 Task: Create a due date automation trigger when advanced on, 2 working days after a card is due add content with a name or a description not starting with resume at 11:00 AM.
Action: Mouse moved to (1117, 92)
Screenshot: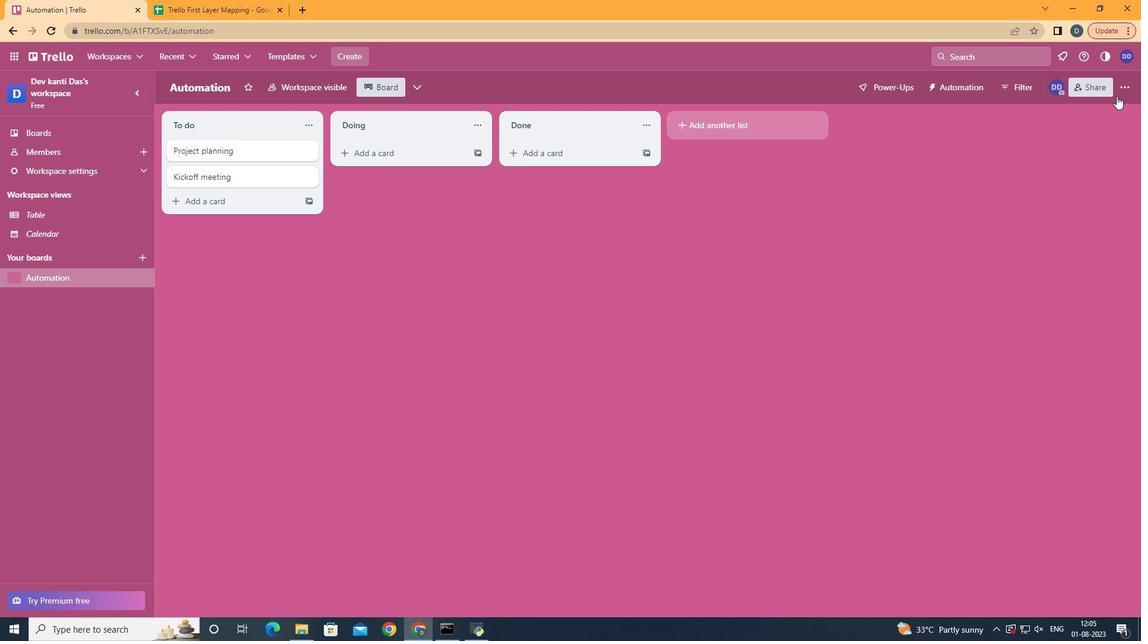 
Action: Mouse pressed left at (1117, 92)
Screenshot: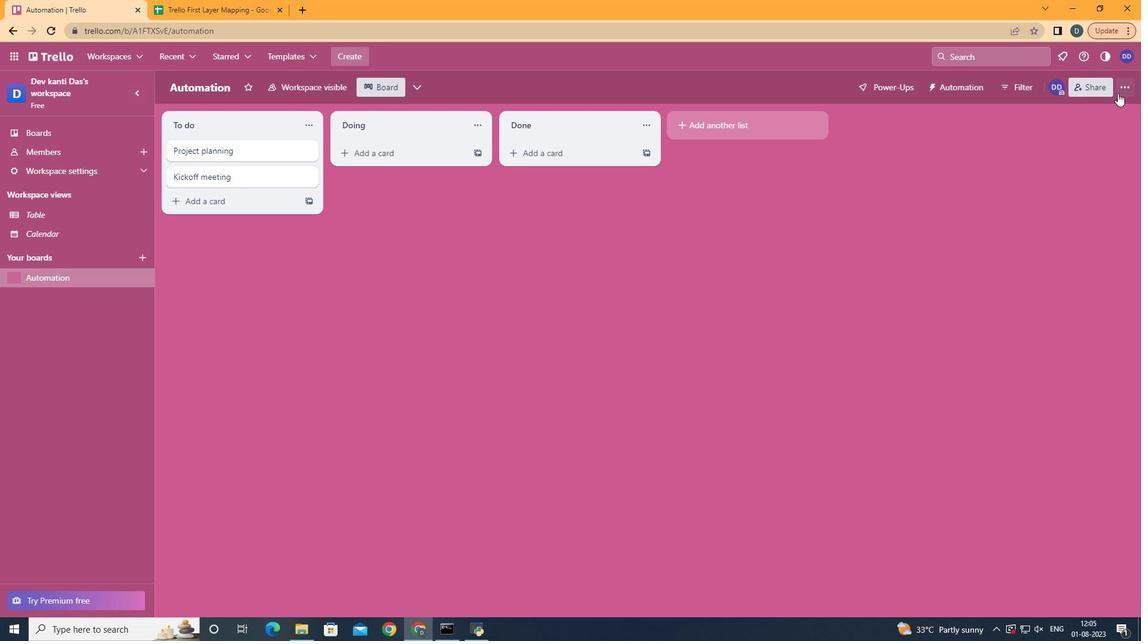 
Action: Mouse moved to (1044, 266)
Screenshot: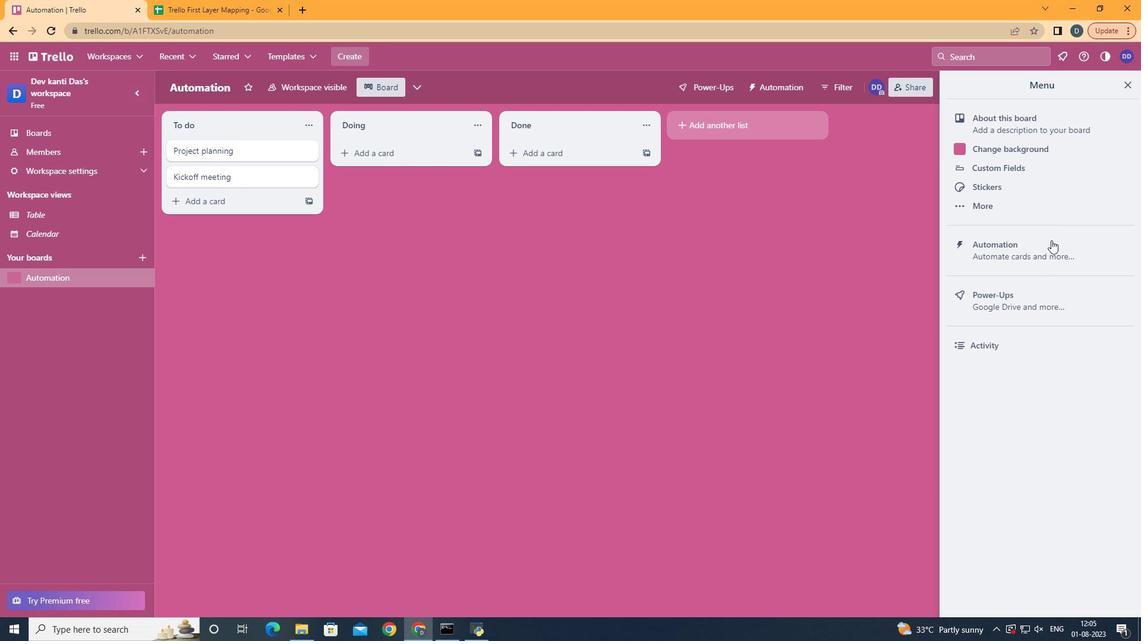 
Action: Mouse pressed left at (1044, 266)
Screenshot: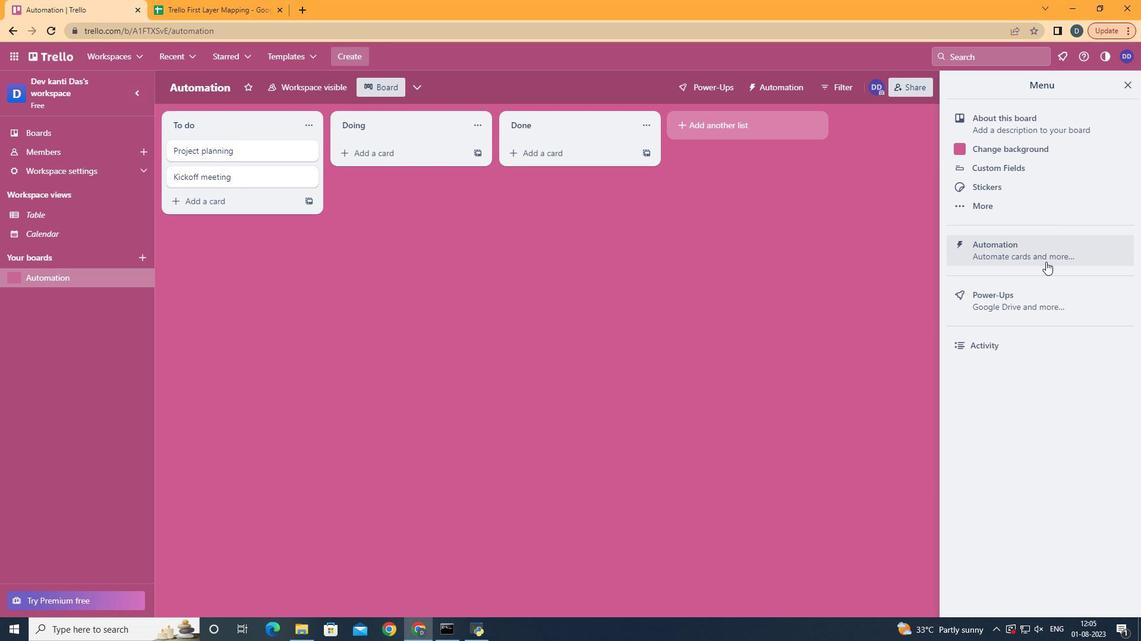 
Action: Mouse moved to (1044, 249)
Screenshot: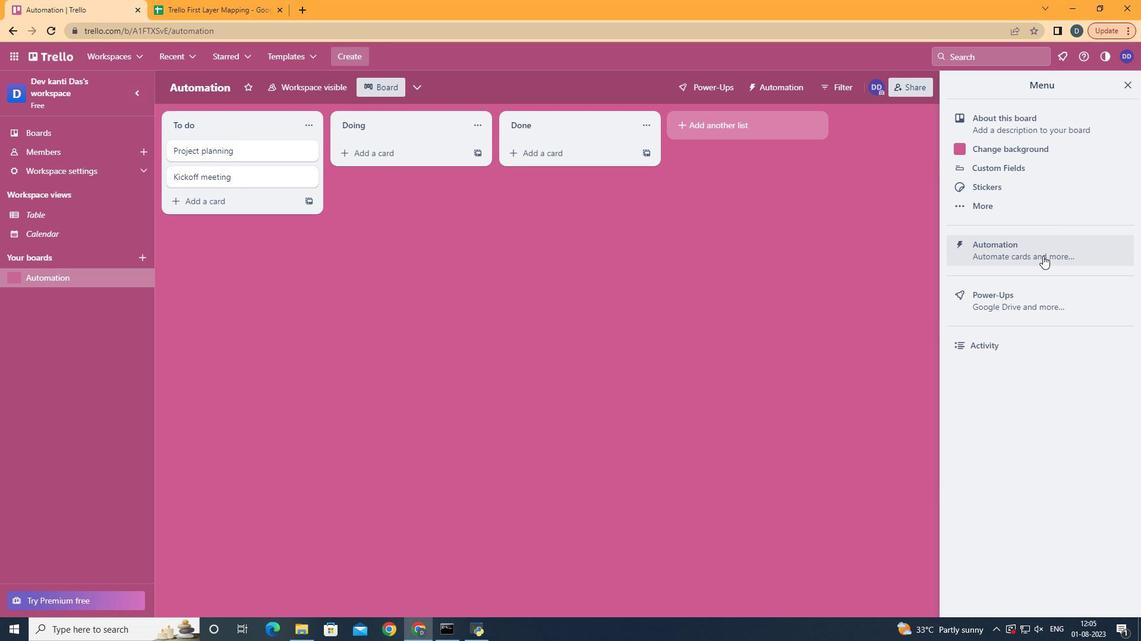 
Action: Mouse pressed left at (1044, 249)
Screenshot: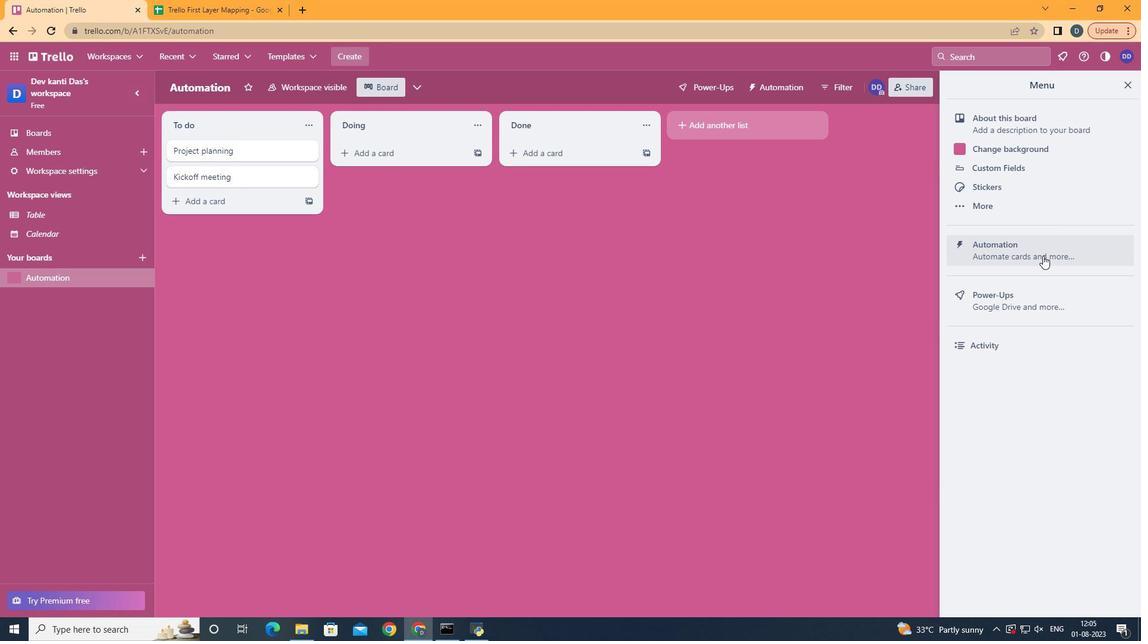 
Action: Mouse moved to (213, 235)
Screenshot: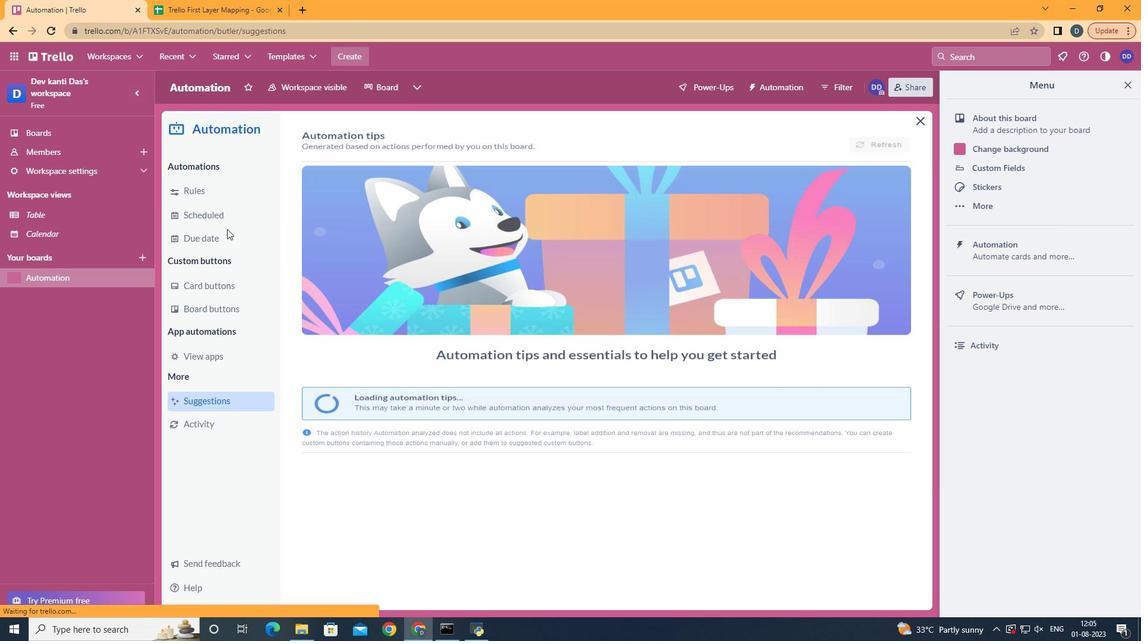 
Action: Mouse pressed left at (213, 235)
Screenshot: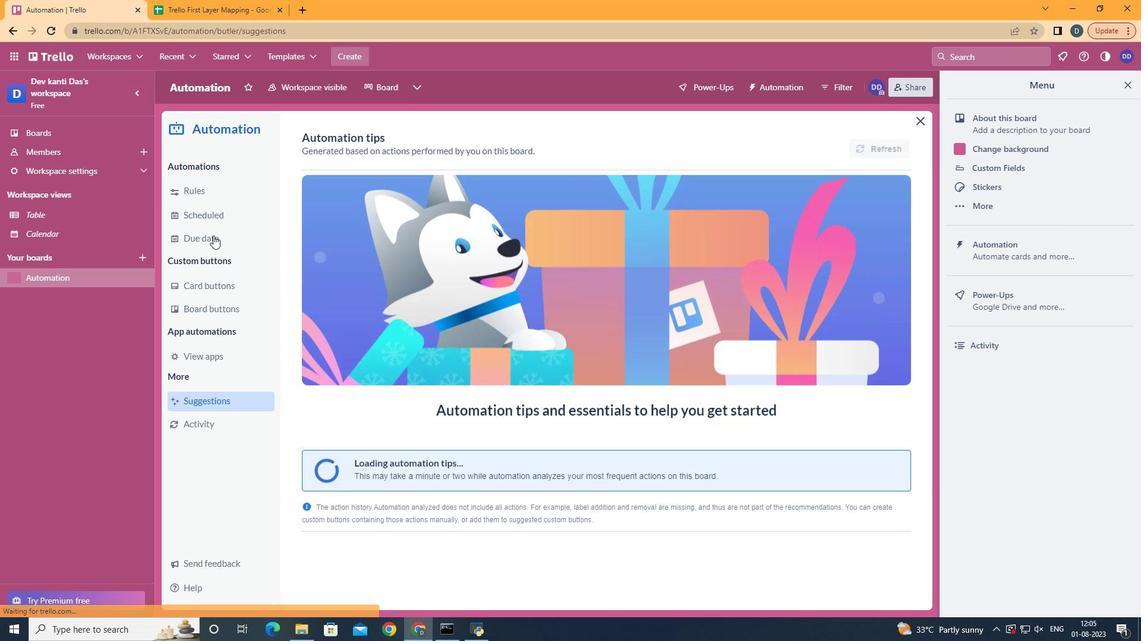 
Action: Mouse moved to (840, 139)
Screenshot: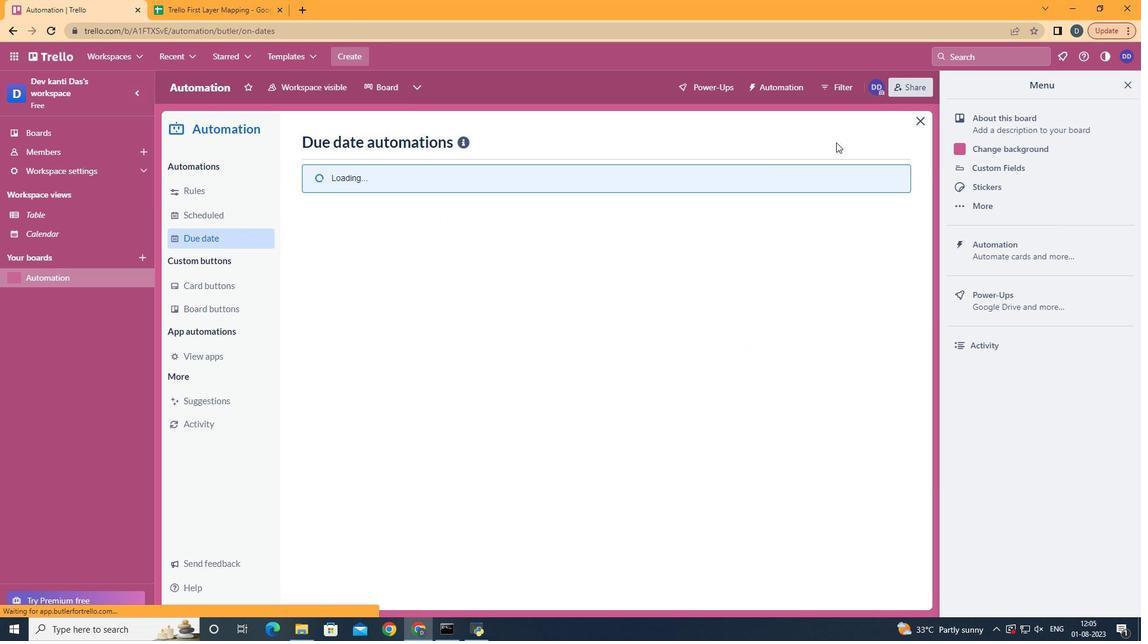
Action: Mouse pressed left at (840, 139)
Screenshot: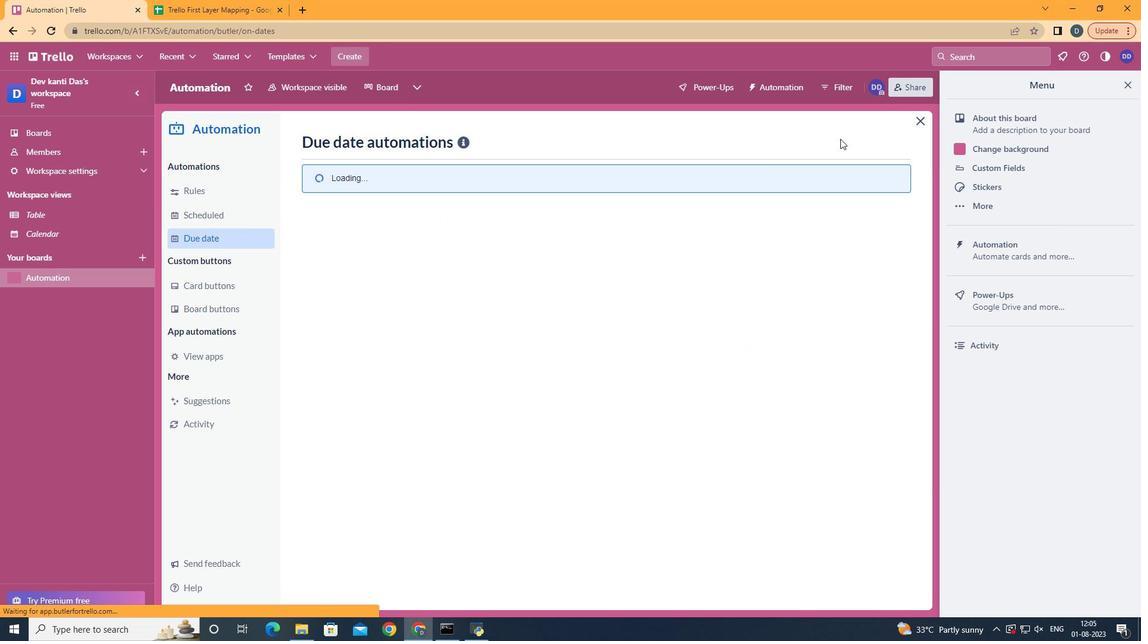 
Action: Mouse moved to (653, 263)
Screenshot: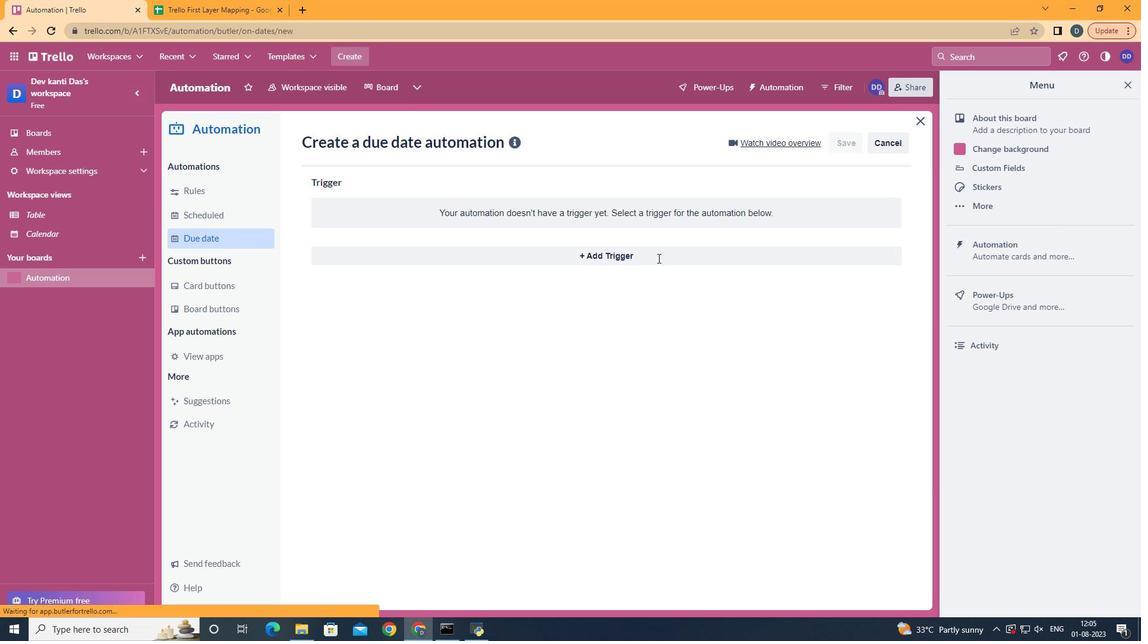 
Action: Mouse pressed left at (653, 263)
Screenshot: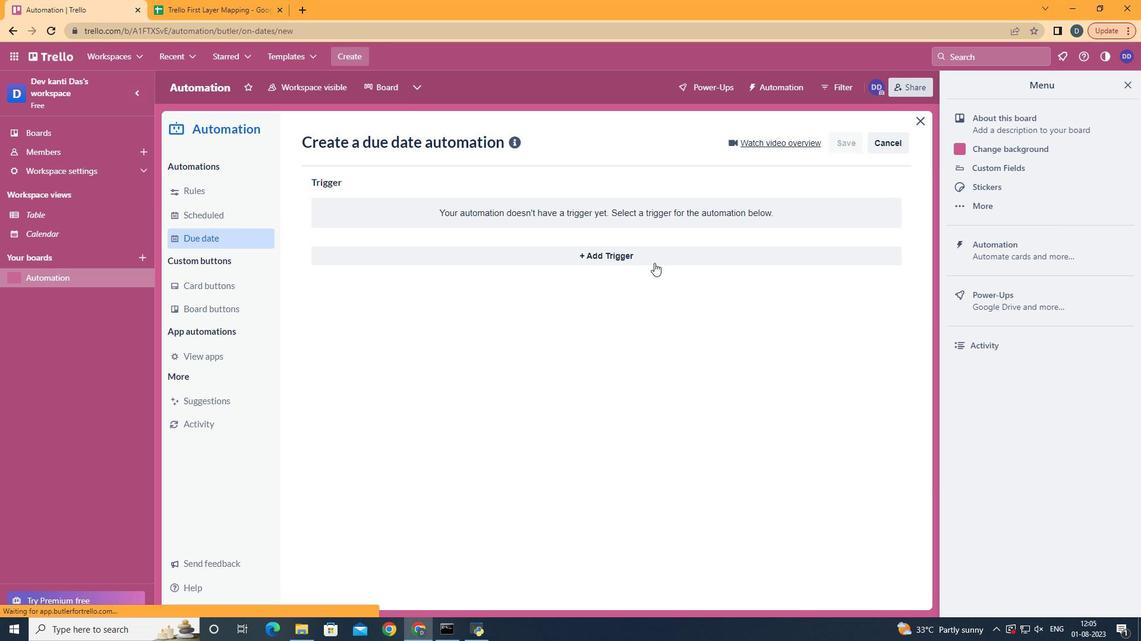 
Action: Mouse moved to (393, 480)
Screenshot: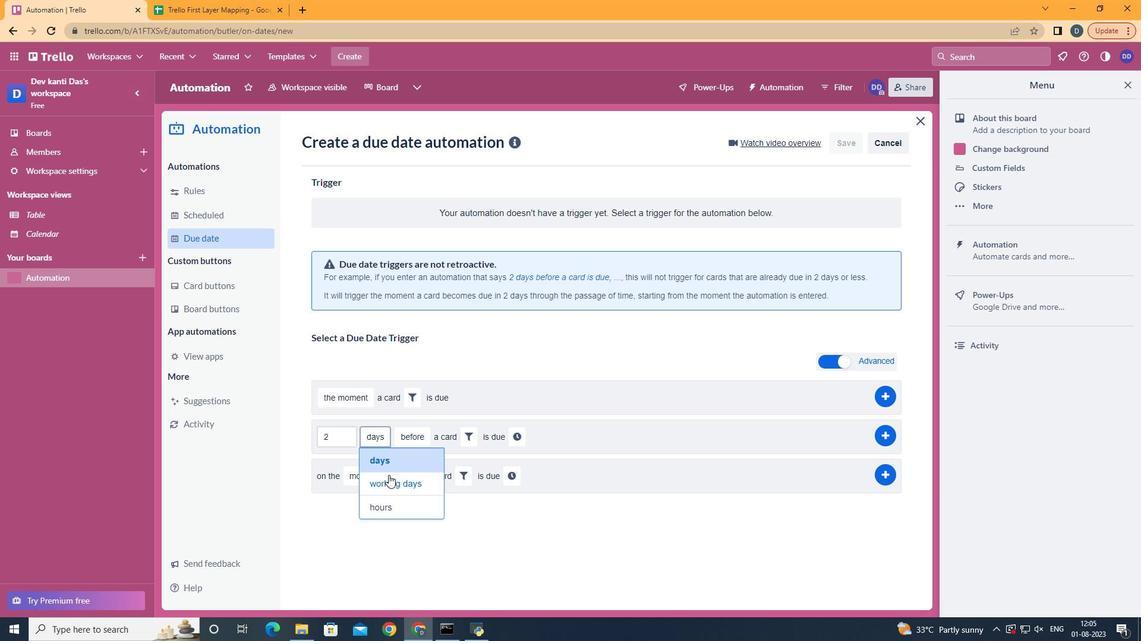 
Action: Mouse pressed left at (393, 480)
Screenshot: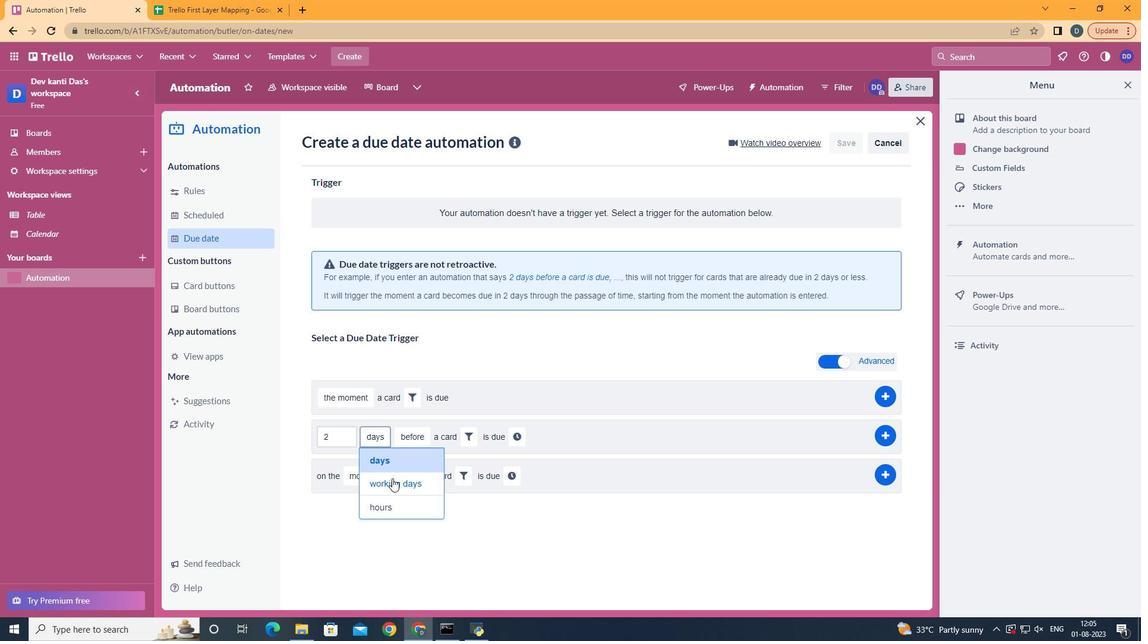
Action: Mouse moved to (445, 485)
Screenshot: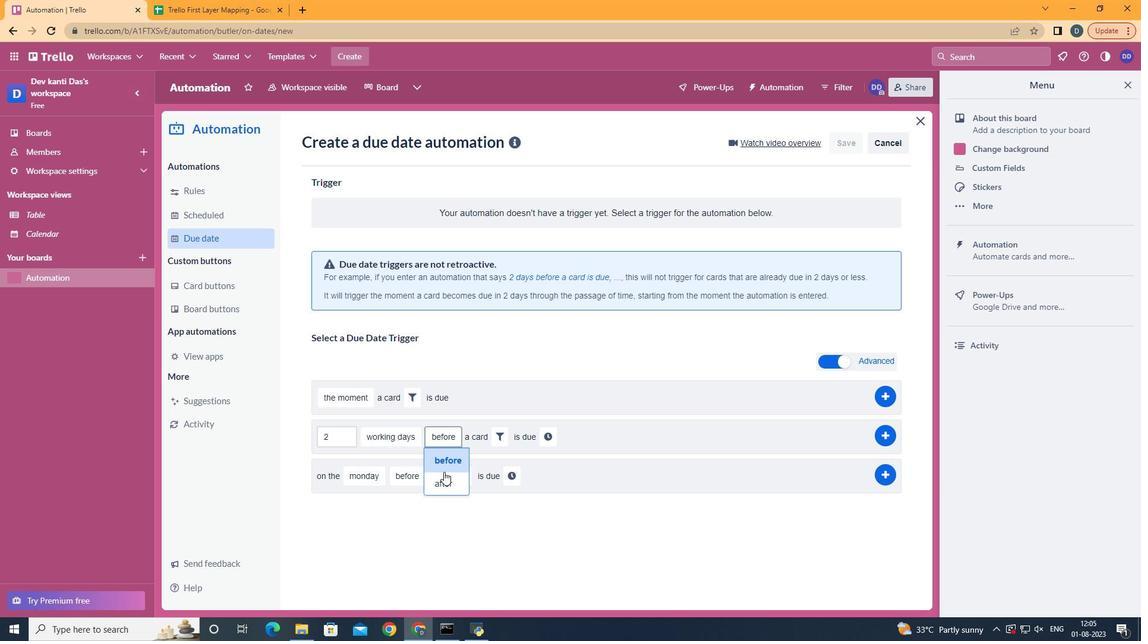 
Action: Mouse pressed left at (445, 485)
Screenshot: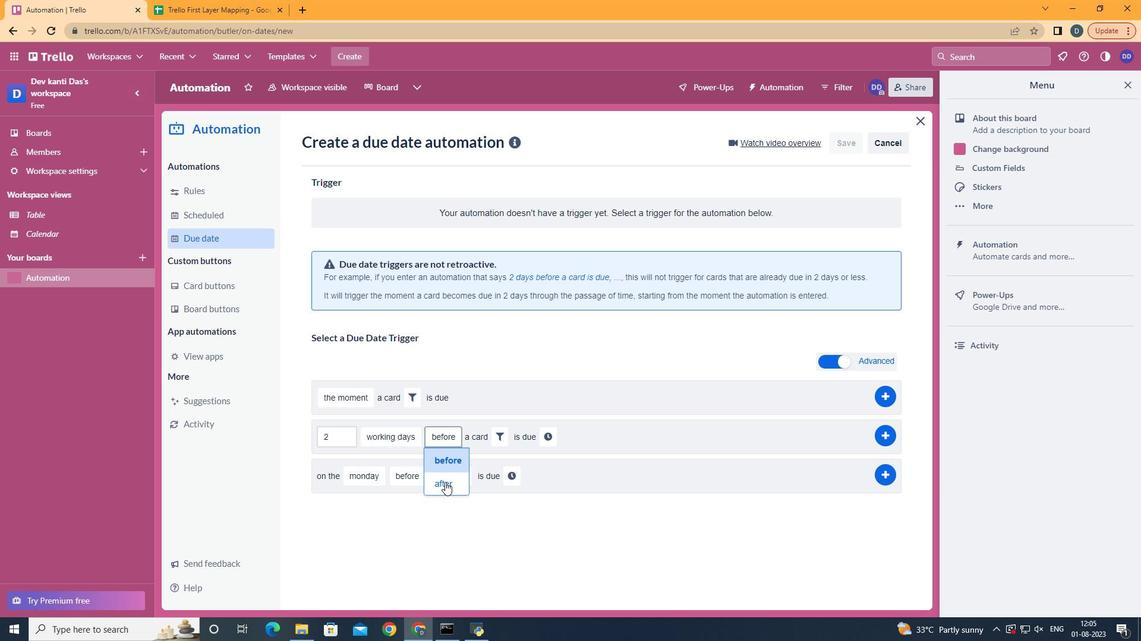 
Action: Mouse moved to (491, 438)
Screenshot: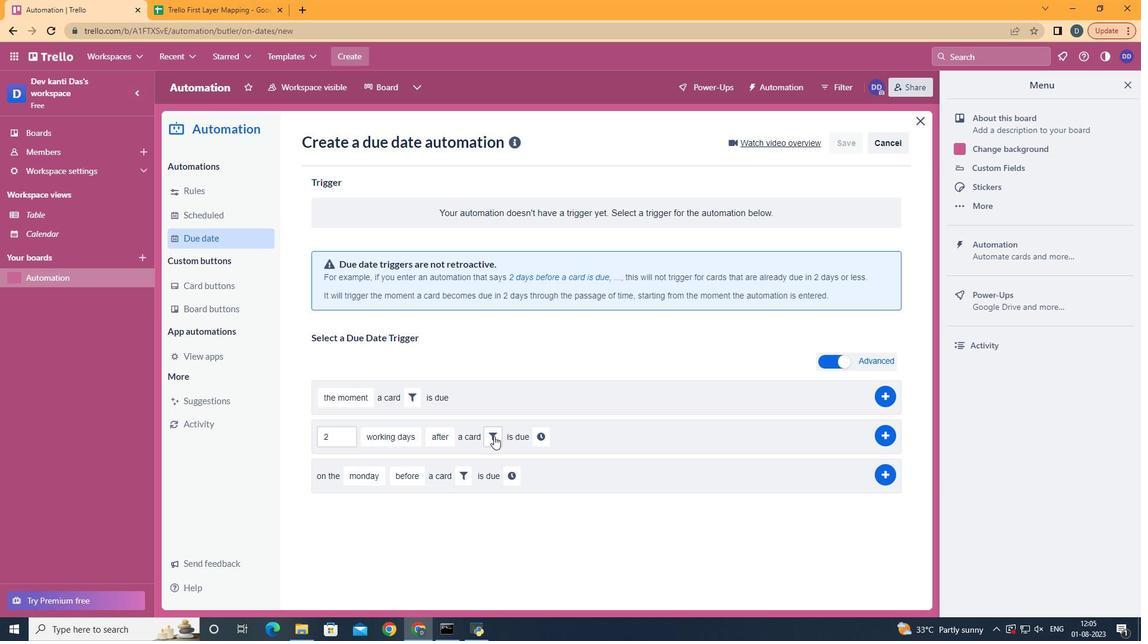 
Action: Mouse pressed left at (491, 438)
Screenshot: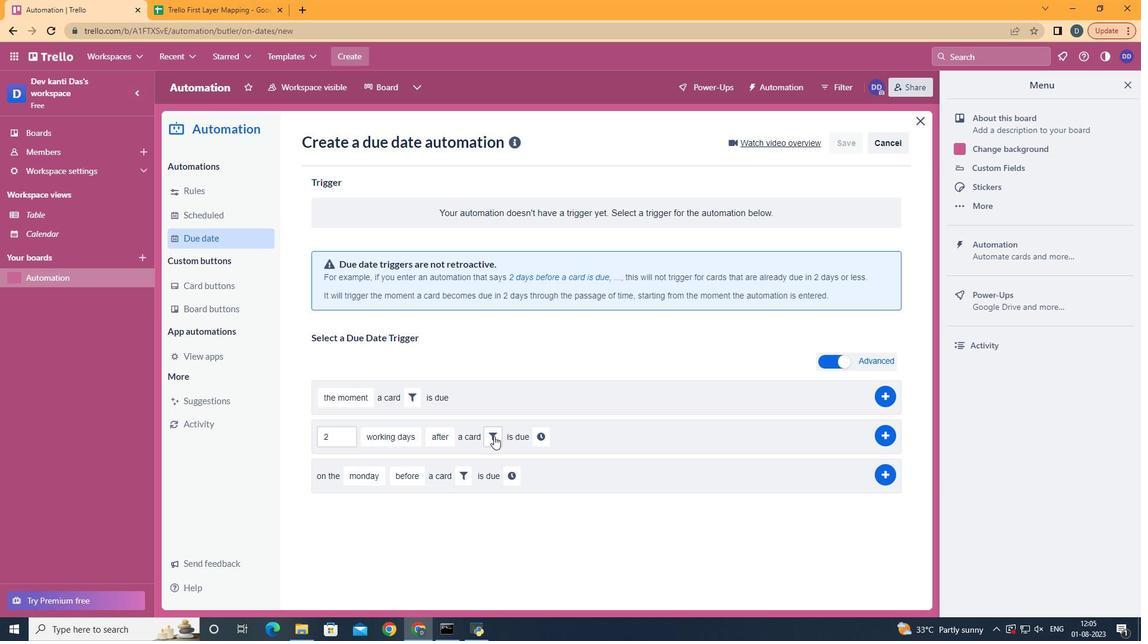 
Action: Mouse moved to (654, 479)
Screenshot: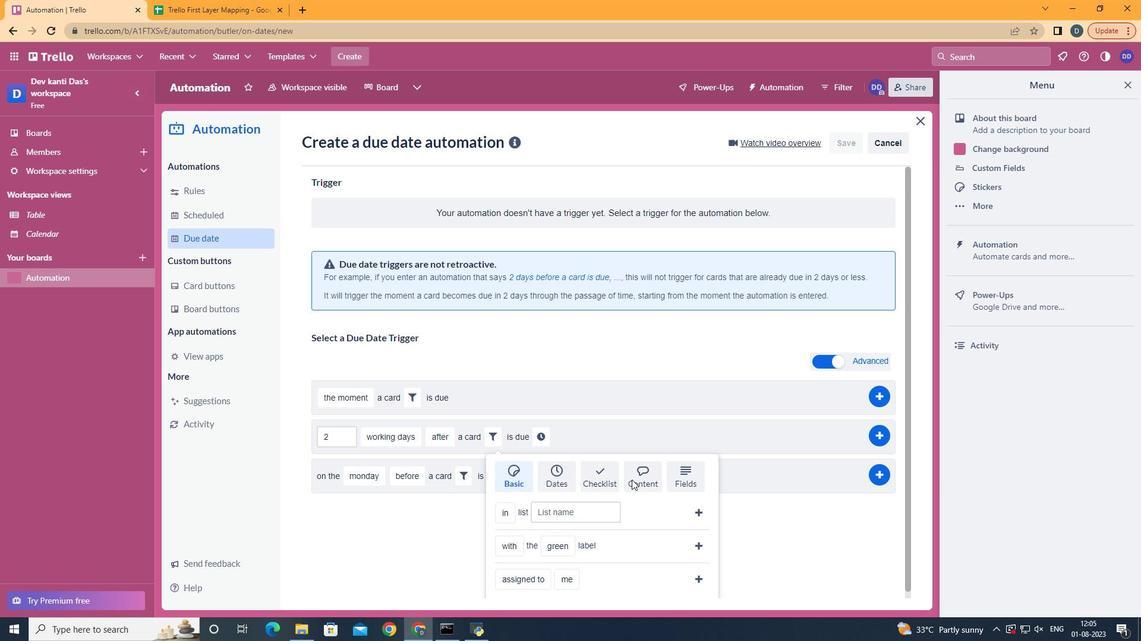 
Action: Mouse pressed left at (654, 479)
Screenshot: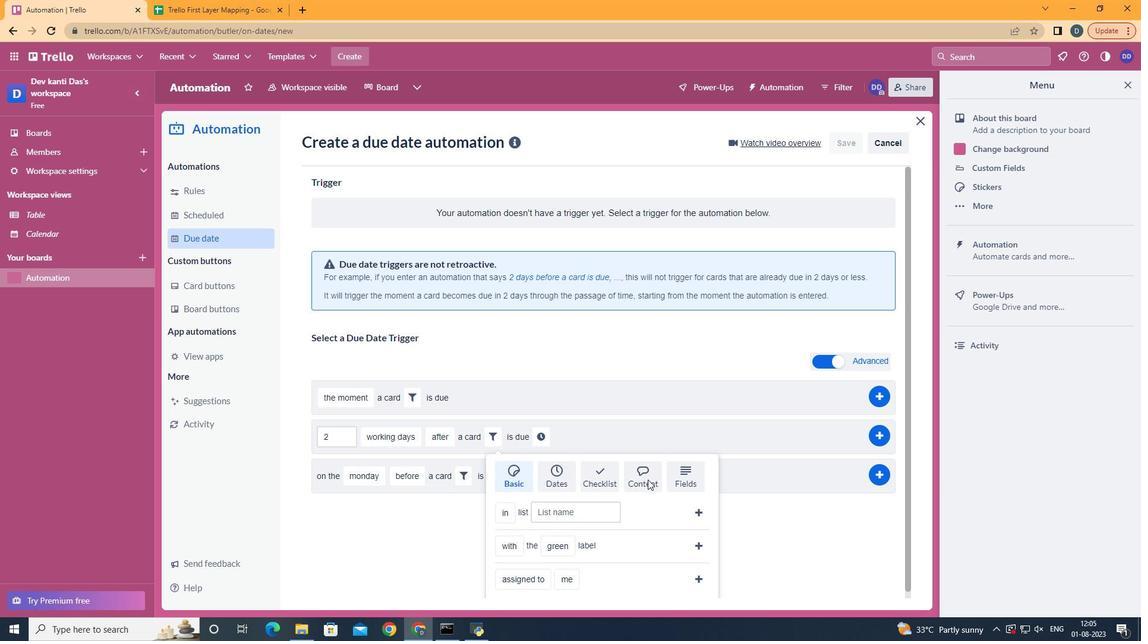 
Action: Mouse moved to (547, 580)
Screenshot: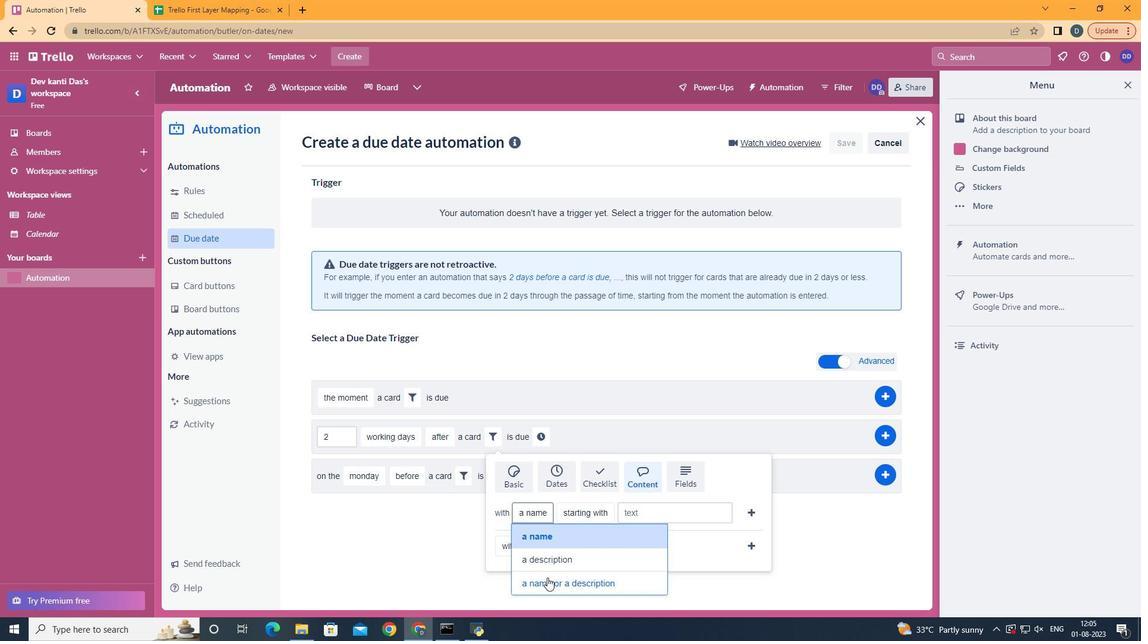 
Action: Mouse pressed left at (547, 580)
Screenshot: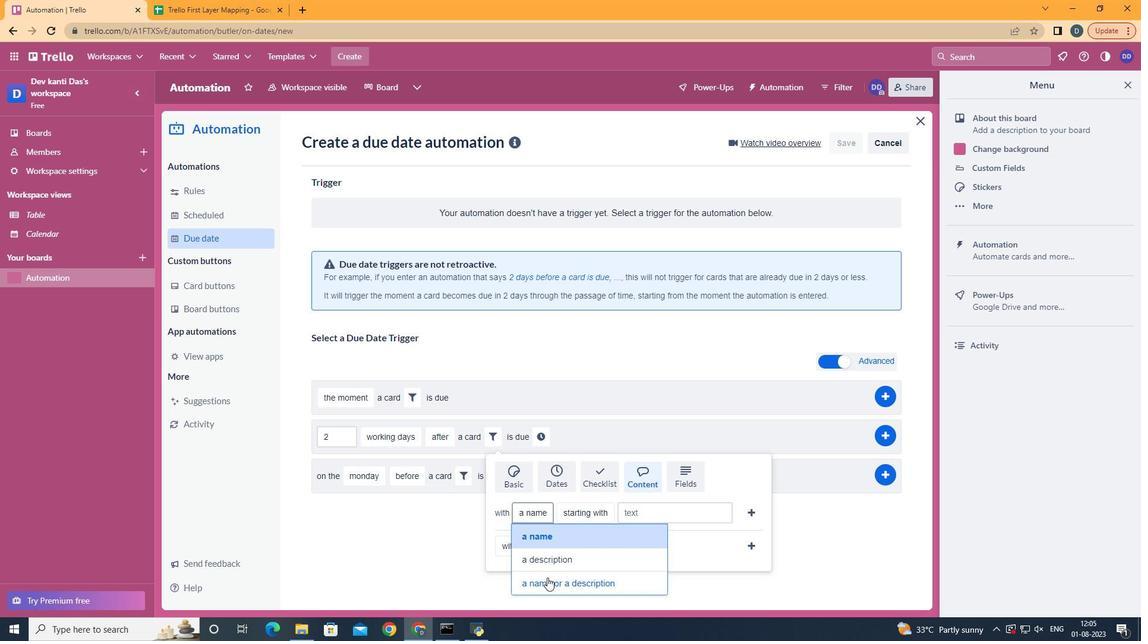 
Action: Mouse moved to (672, 441)
Screenshot: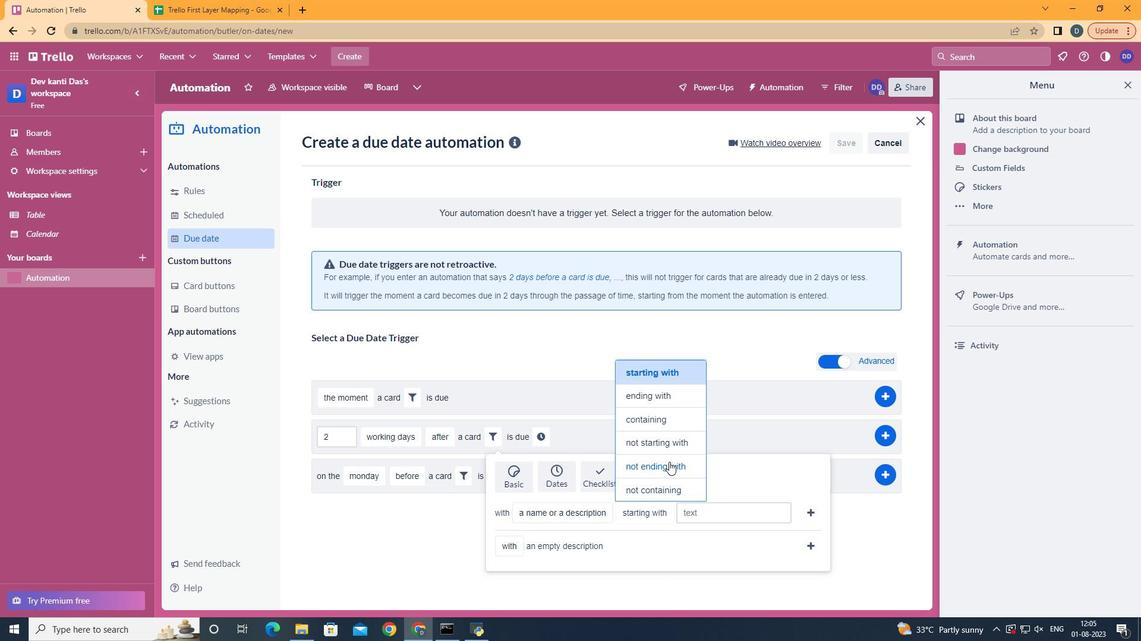 
Action: Mouse pressed left at (672, 441)
Screenshot: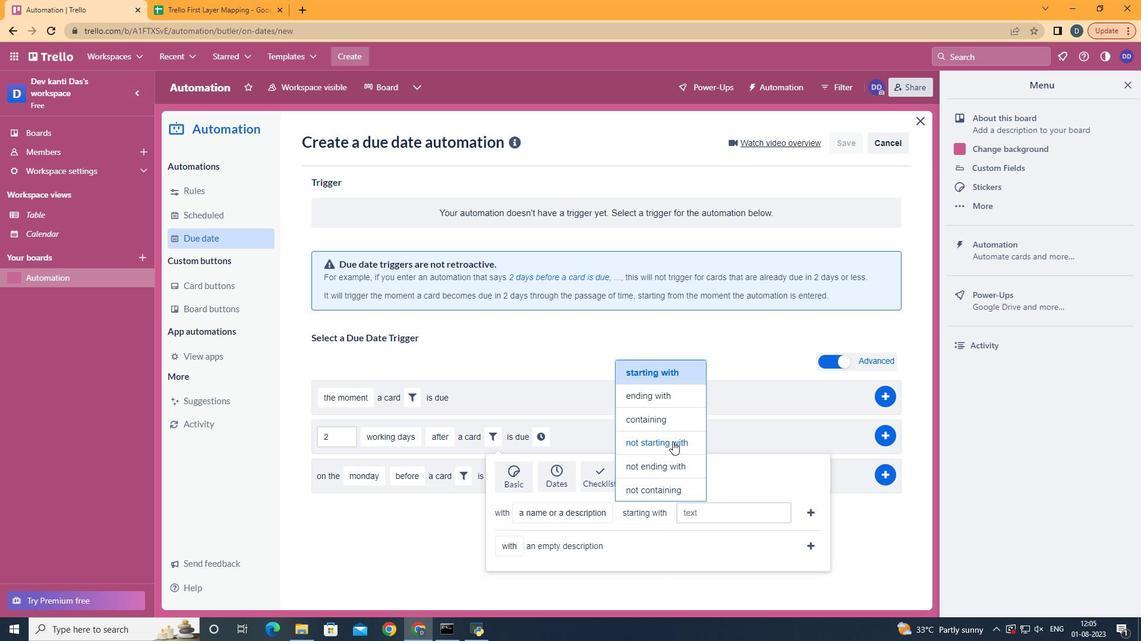 
Action: Mouse moved to (714, 510)
Screenshot: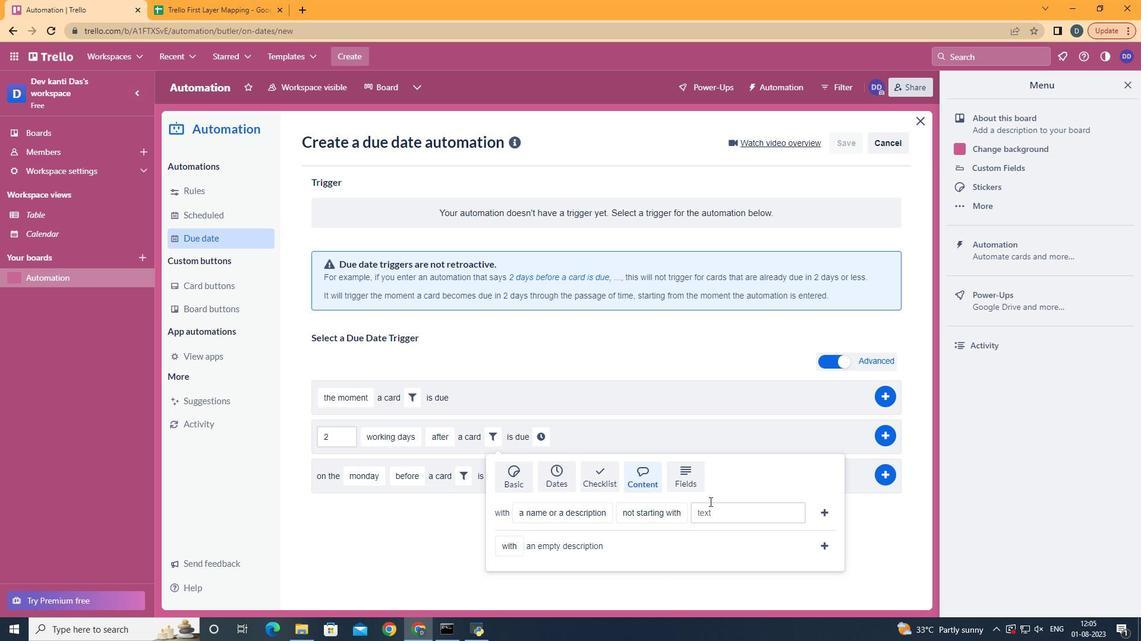 
Action: Mouse pressed left at (714, 510)
Screenshot: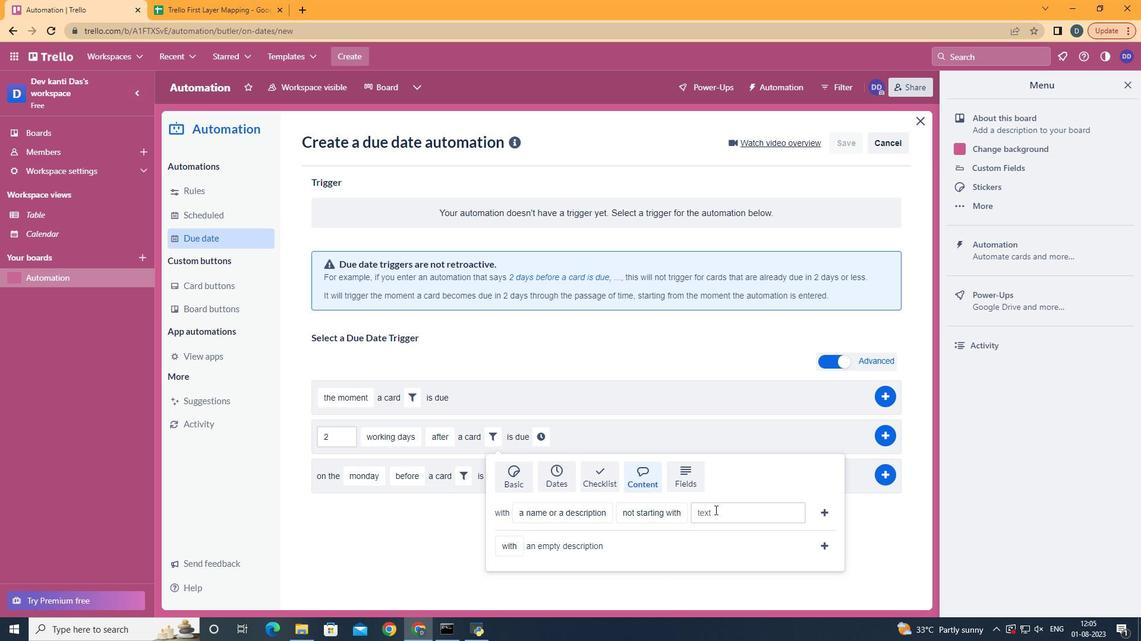 
Action: Key pressed resume
Screenshot: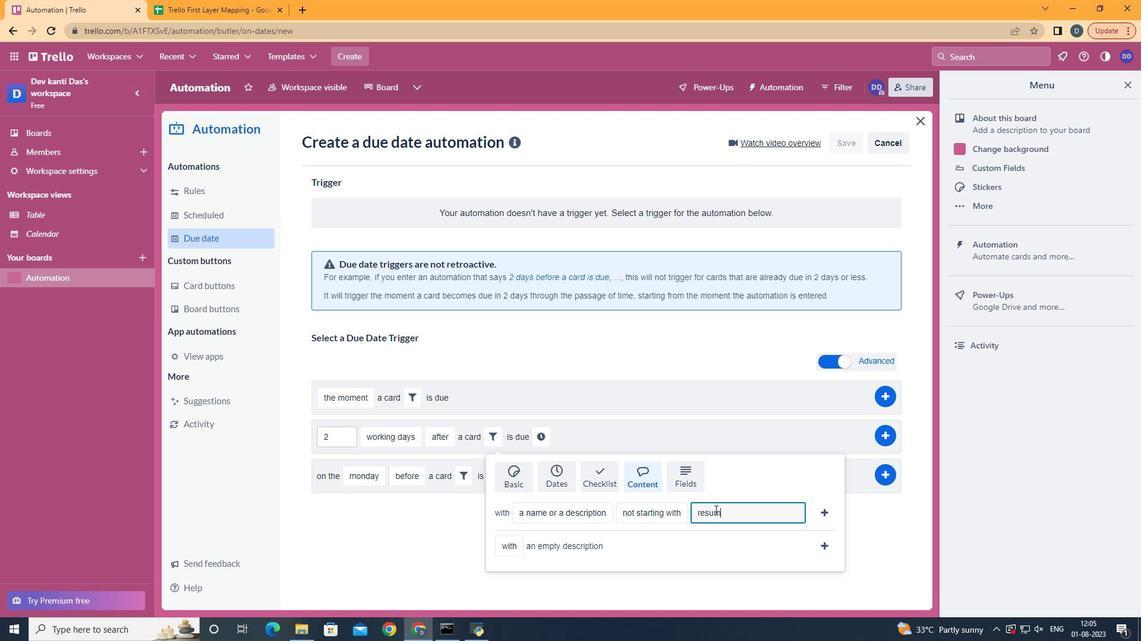 
Action: Mouse moved to (830, 516)
Screenshot: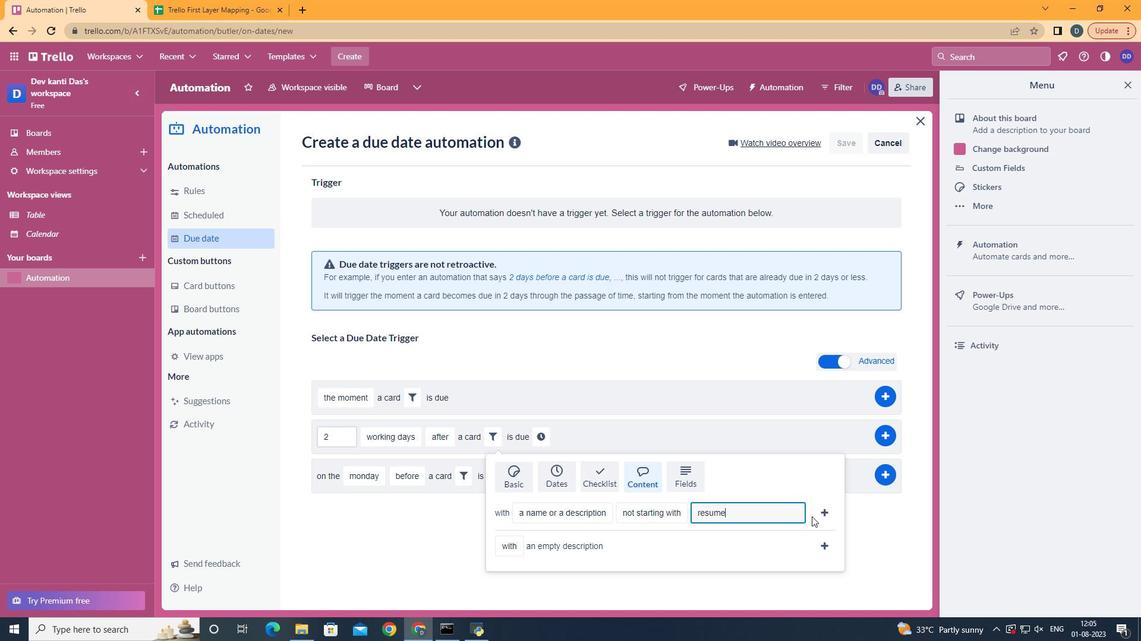 
Action: Mouse pressed left at (830, 516)
Screenshot: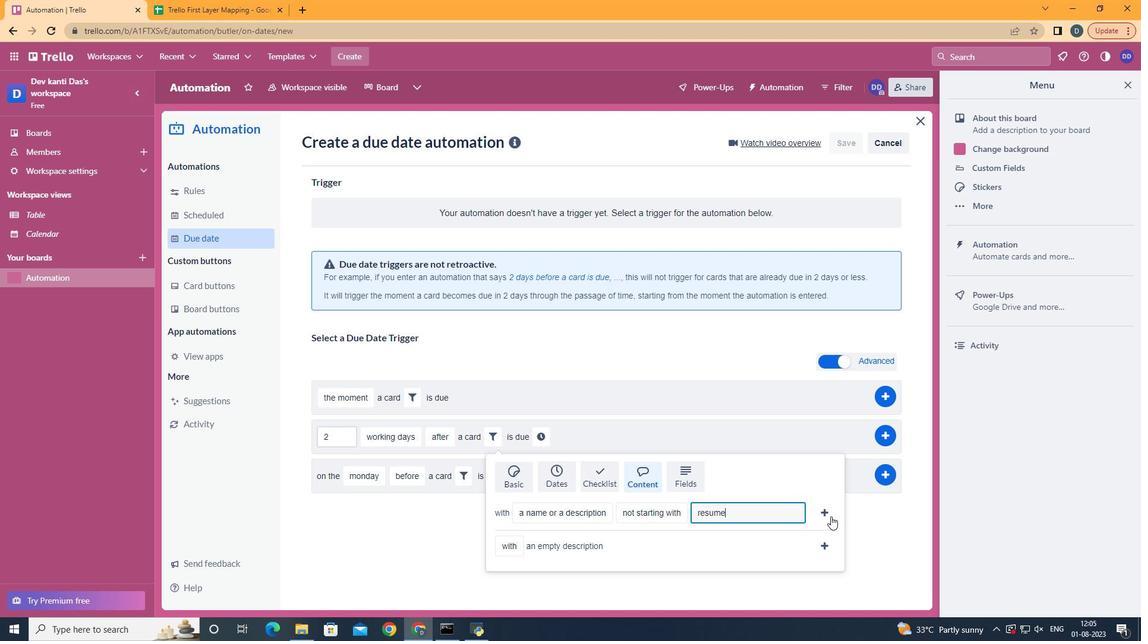 
Action: Mouse moved to (757, 437)
Screenshot: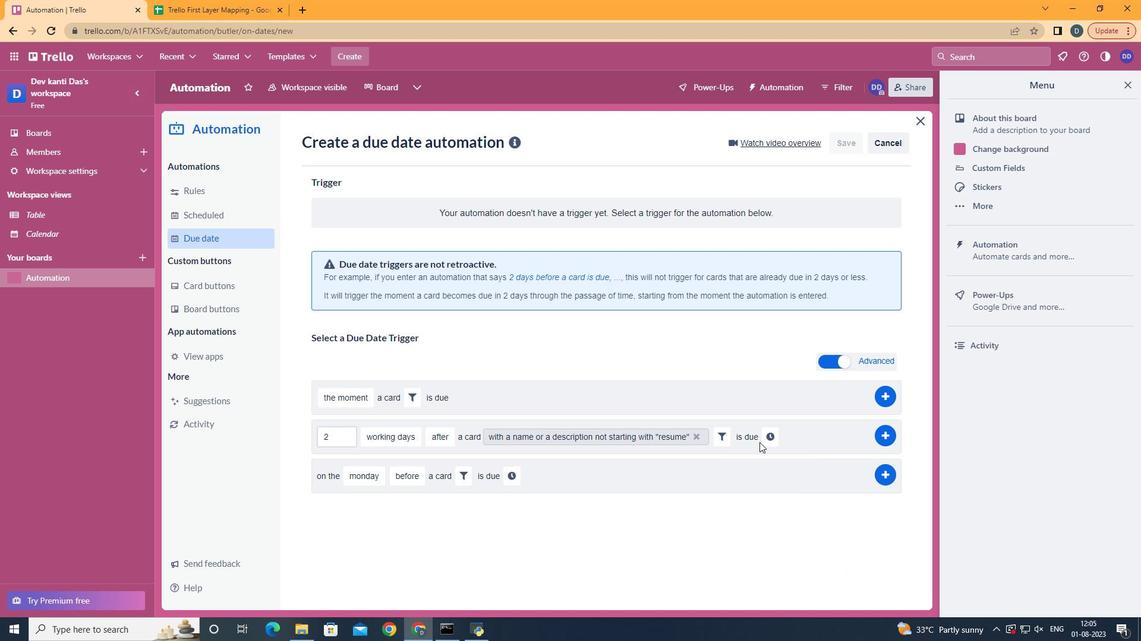
Action: Mouse pressed left at (757, 437)
Screenshot: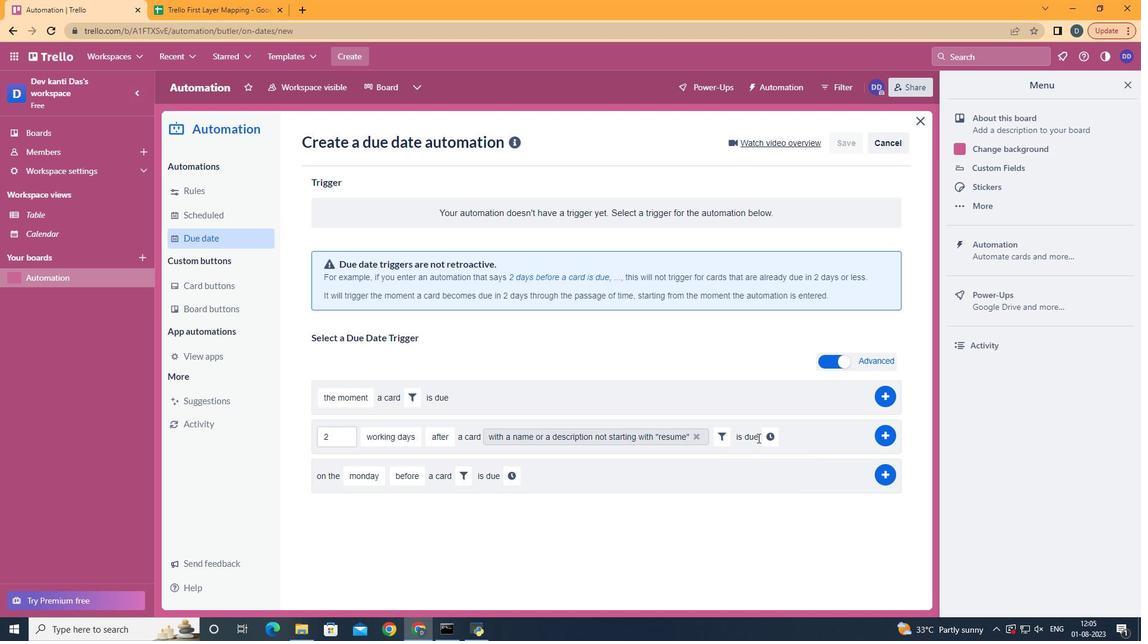 
Action: Mouse moved to (767, 440)
Screenshot: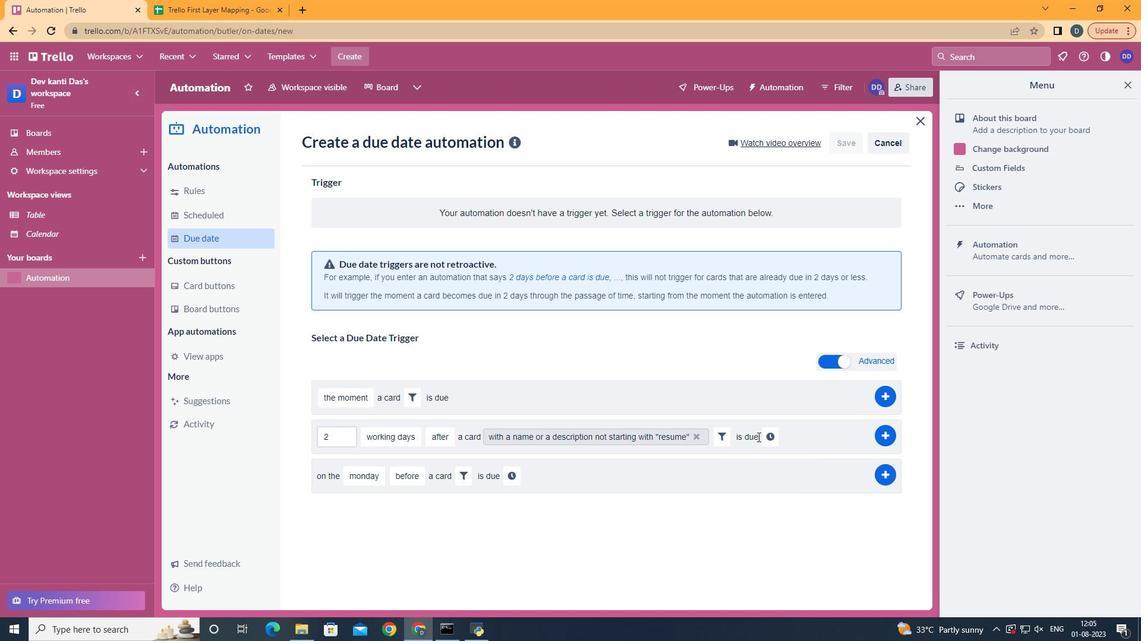 
Action: Mouse pressed left at (767, 440)
Screenshot: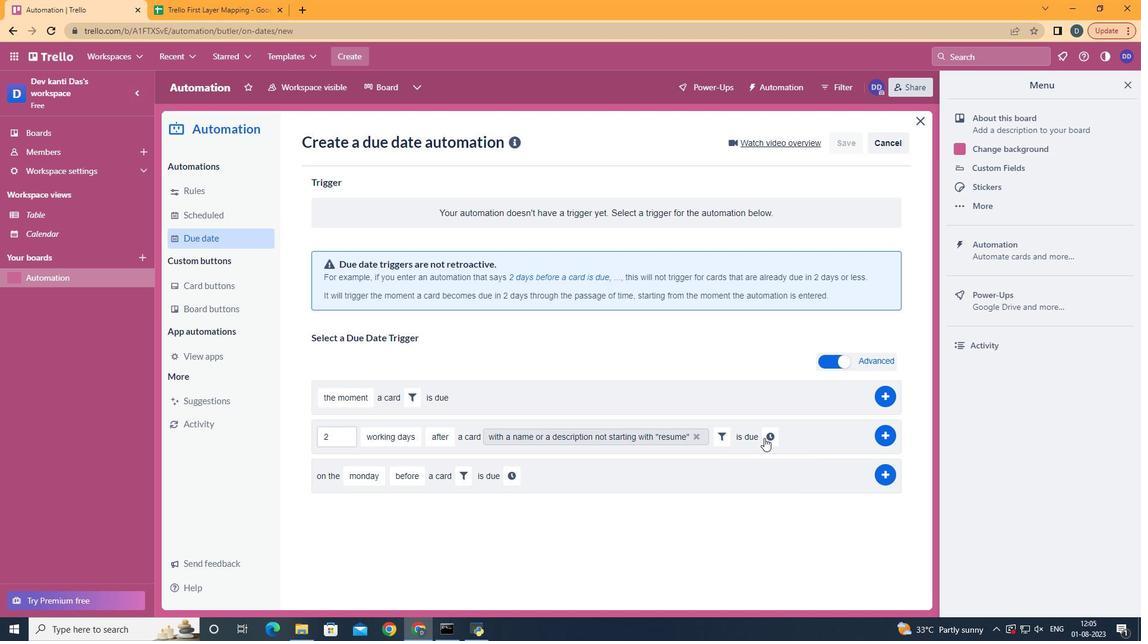 
Action: Mouse moved to (357, 465)
Screenshot: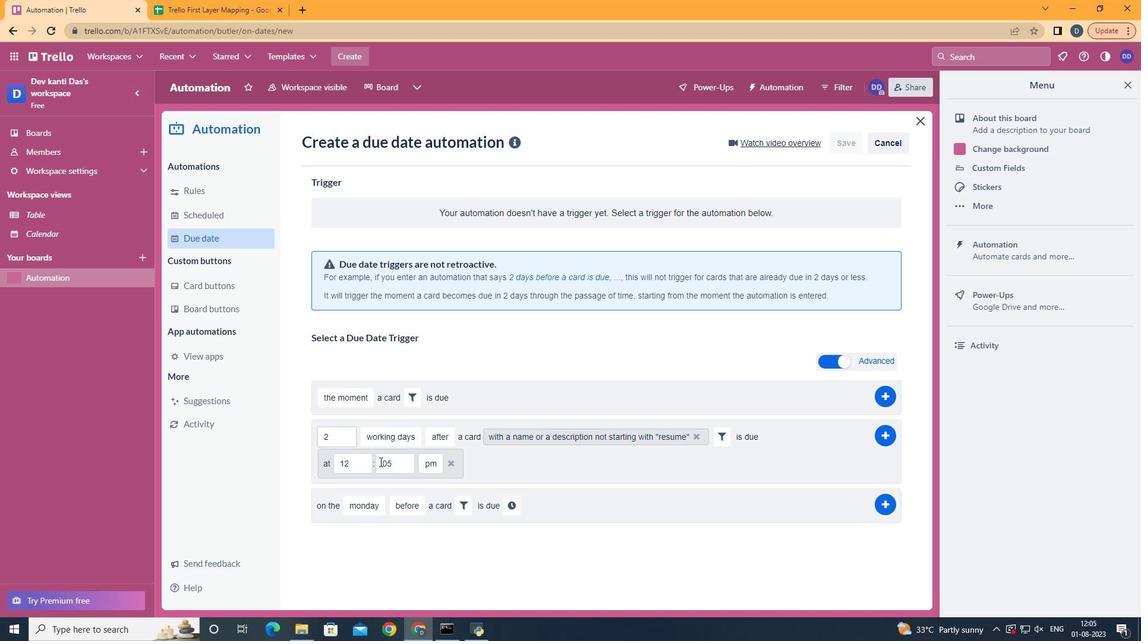
Action: Mouse pressed left at (357, 465)
Screenshot: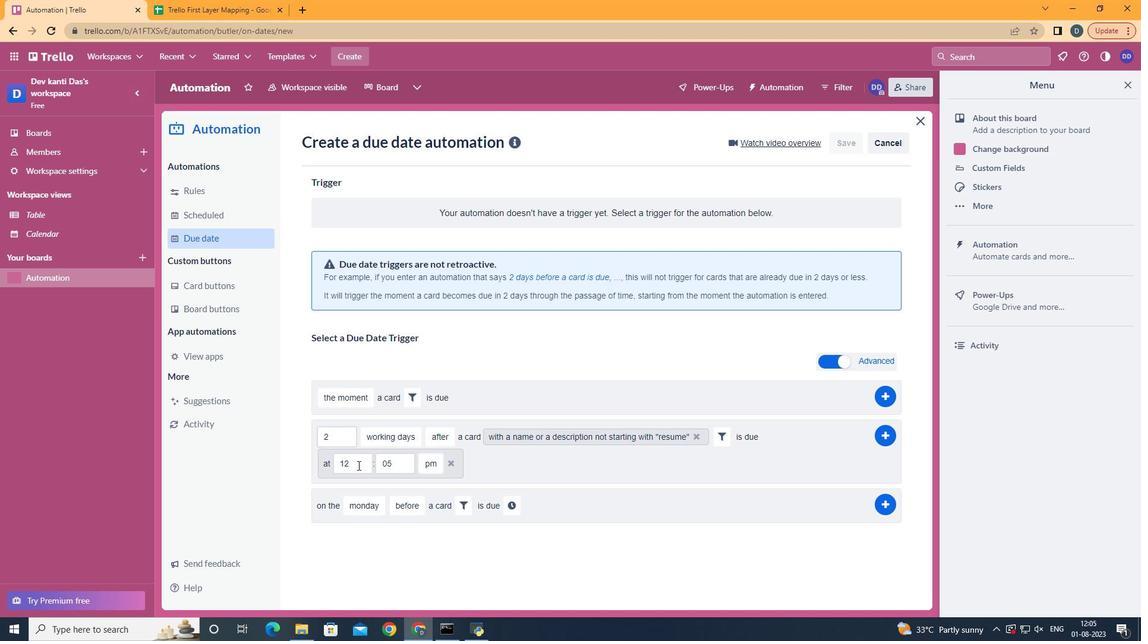 
Action: Mouse moved to (352, 467)
Screenshot: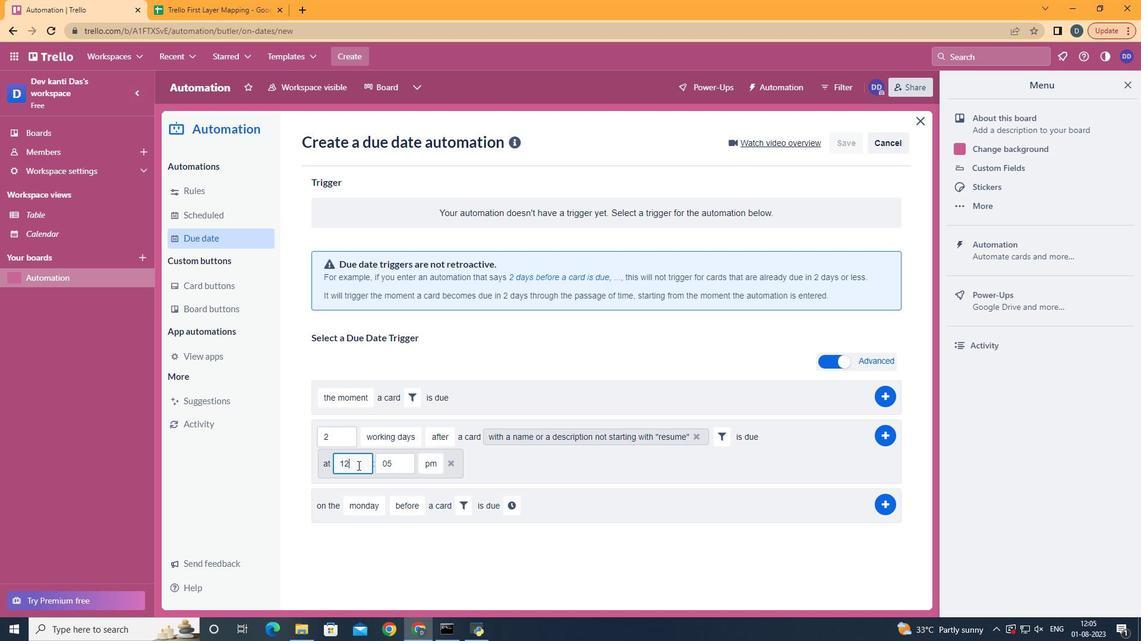 
Action: Key pressed <Key.backspace>1
Screenshot: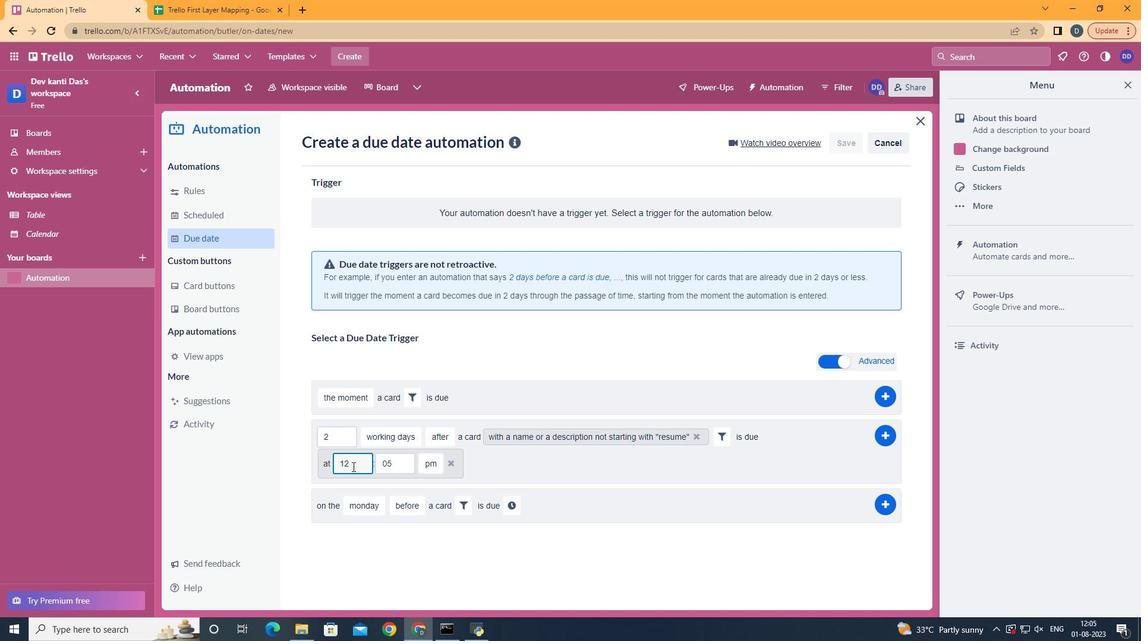 
Action: Mouse moved to (396, 468)
Screenshot: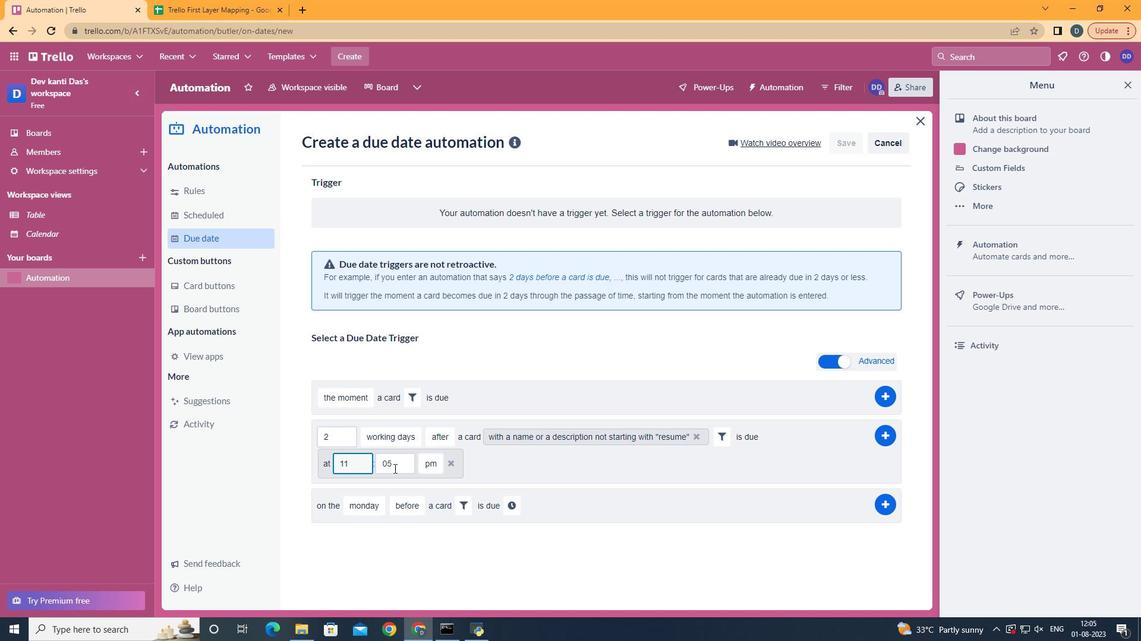 
Action: Mouse pressed left at (396, 468)
Screenshot: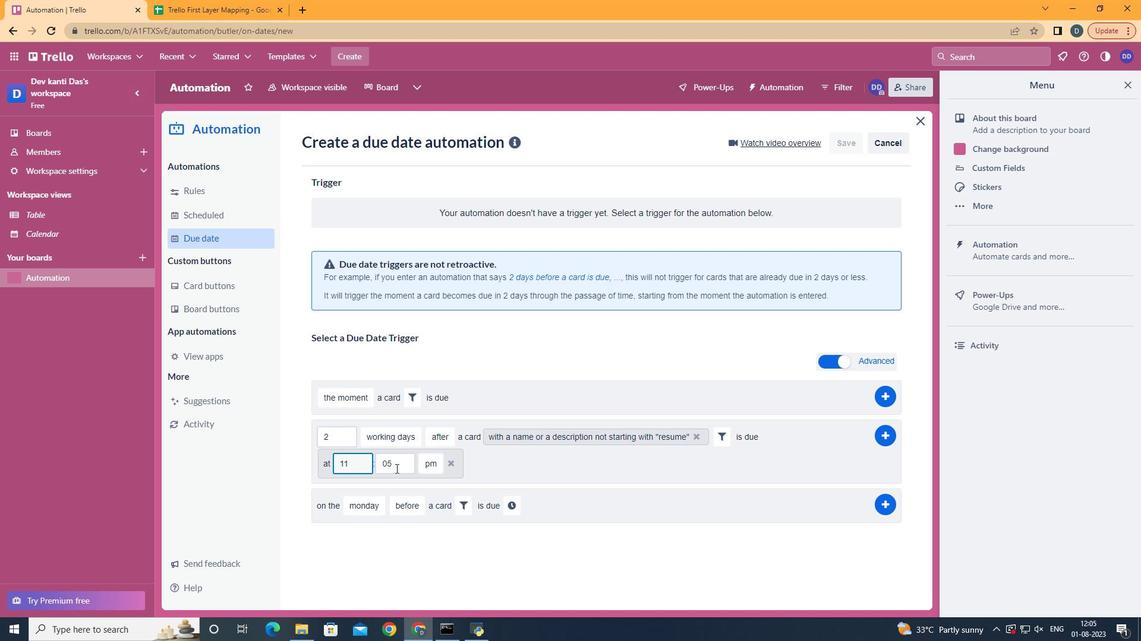 
Action: Key pressed <Key.backspace>0
Screenshot: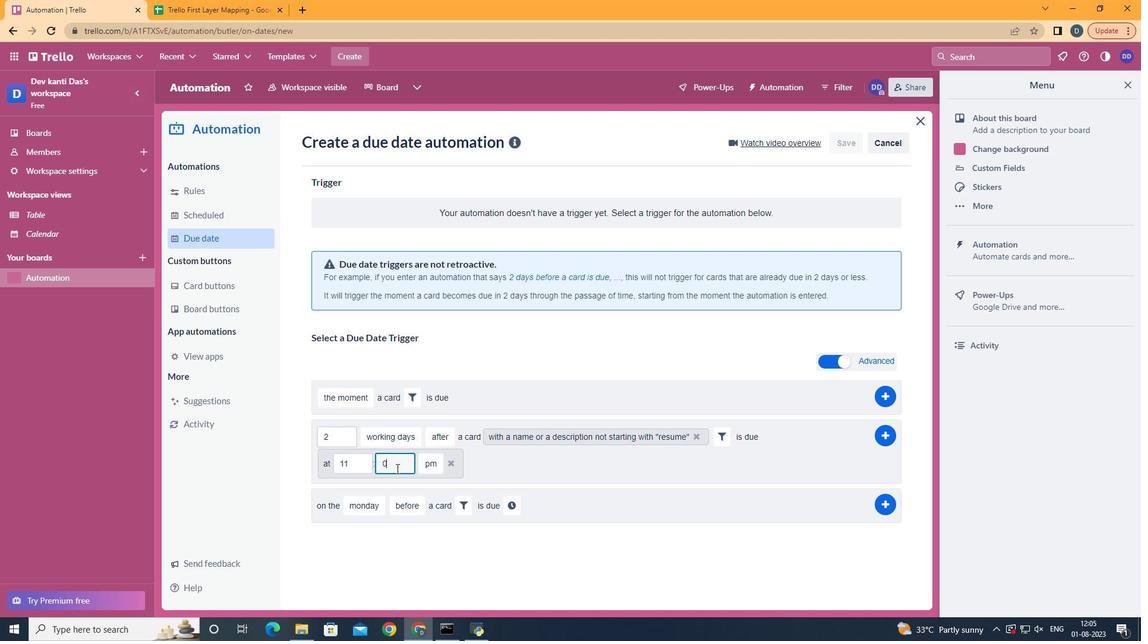 
Action: Mouse moved to (430, 489)
Screenshot: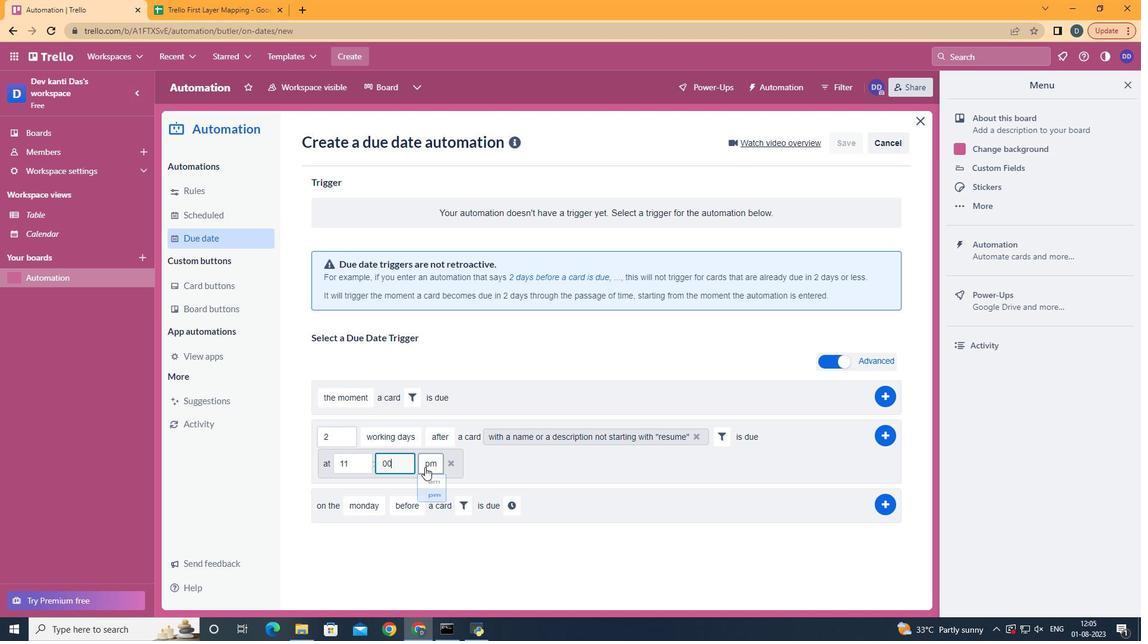
Action: Mouse pressed left at (430, 489)
Screenshot: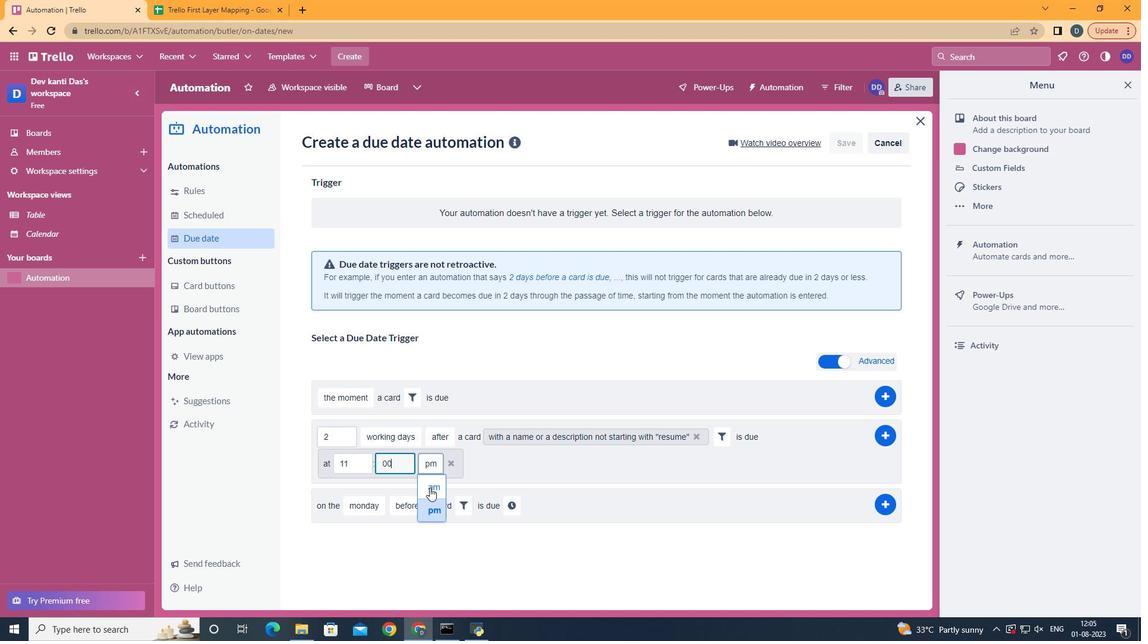 
Action: Mouse moved to (884, 440)
Screenshot: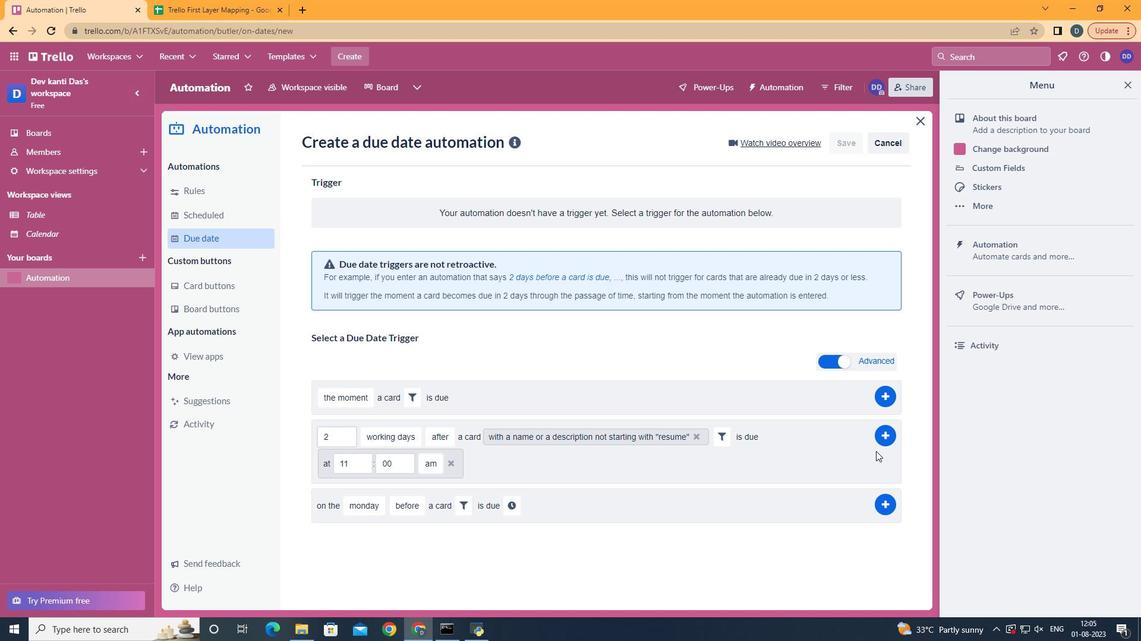 
Action: Mouse pressed left at (884, 440)
Screenshot: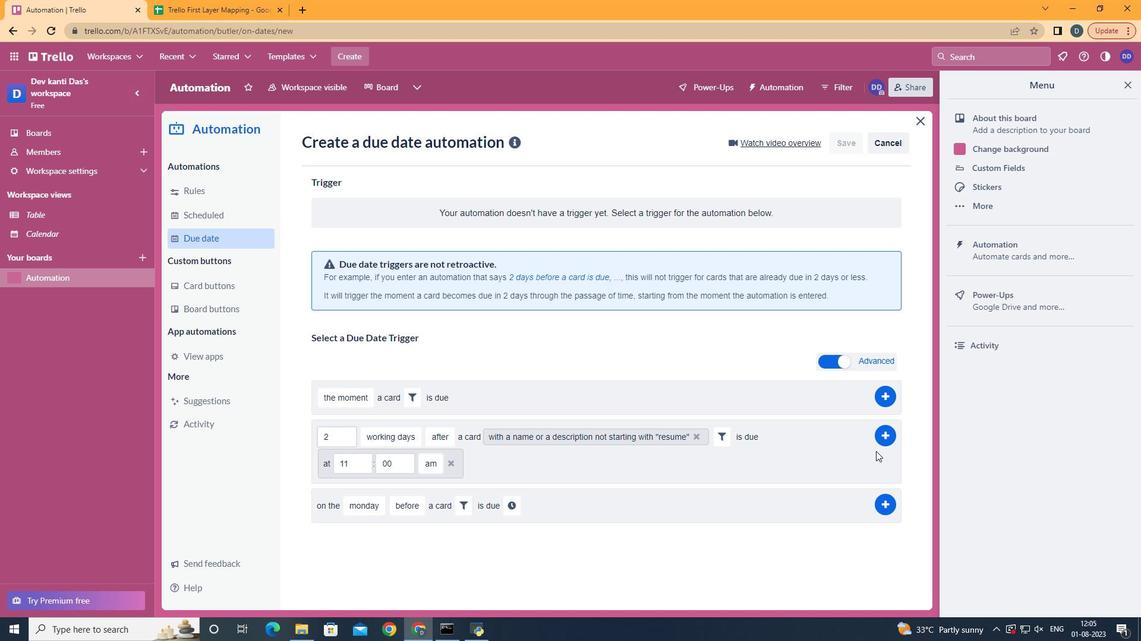 
Action: Mouse moved to (612, 218)
Screenshot: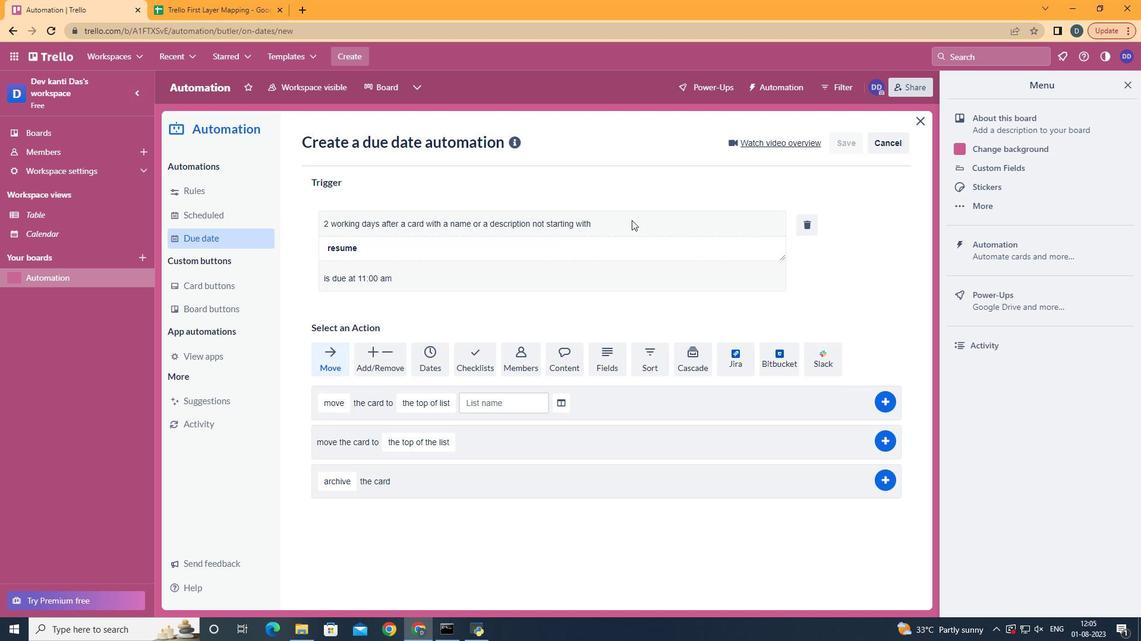 
